 Task: Add Wild Cod Fillet Previously Frozen to the cart.
Action: Mouse moved to (17, 122)
Screenshot: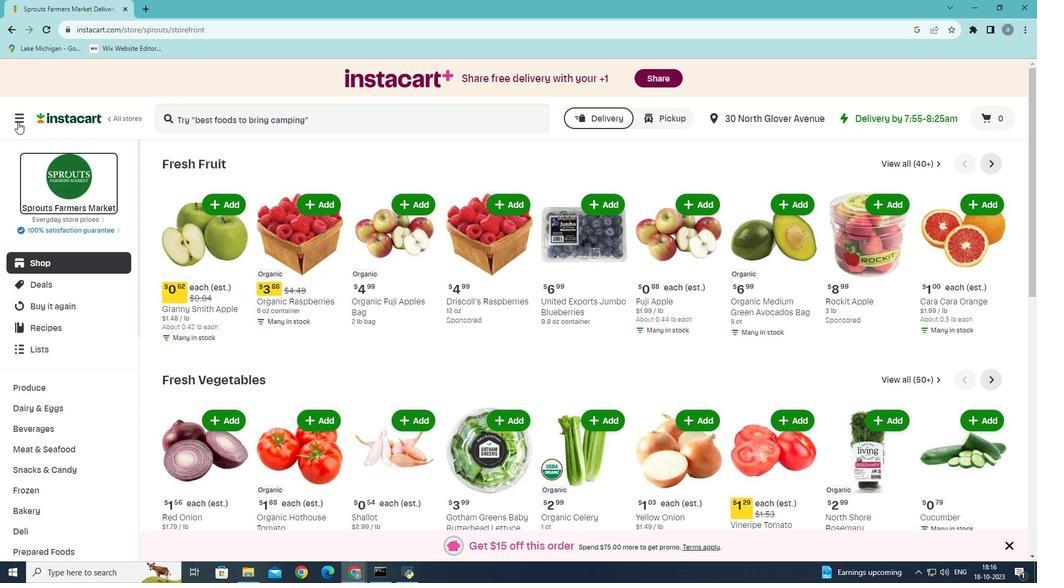
Action: Mouse pressed left at (17, 122)
Screenshot: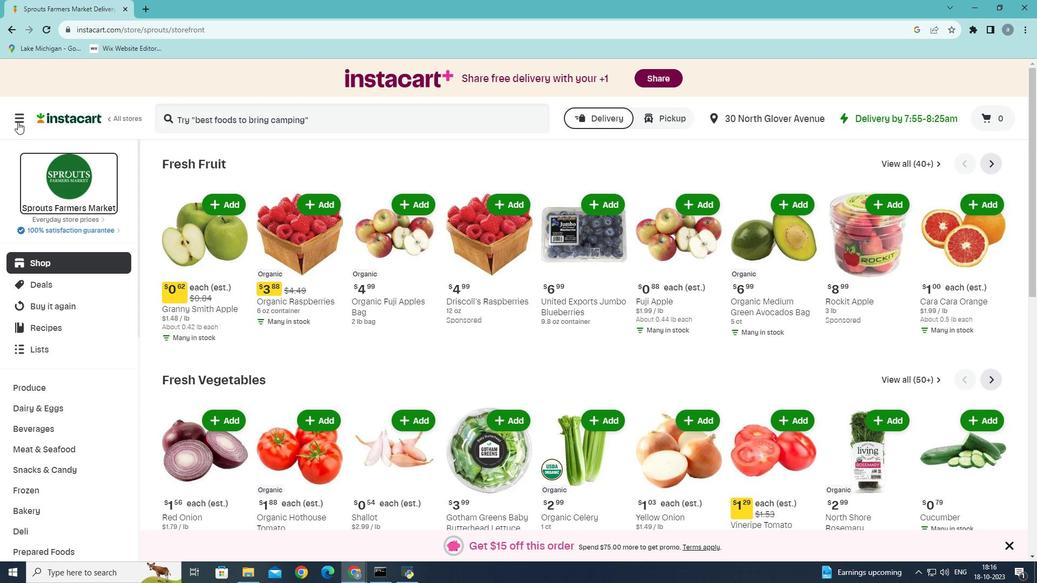 
Action: Mouse moved to (55, 319)
Screenshot: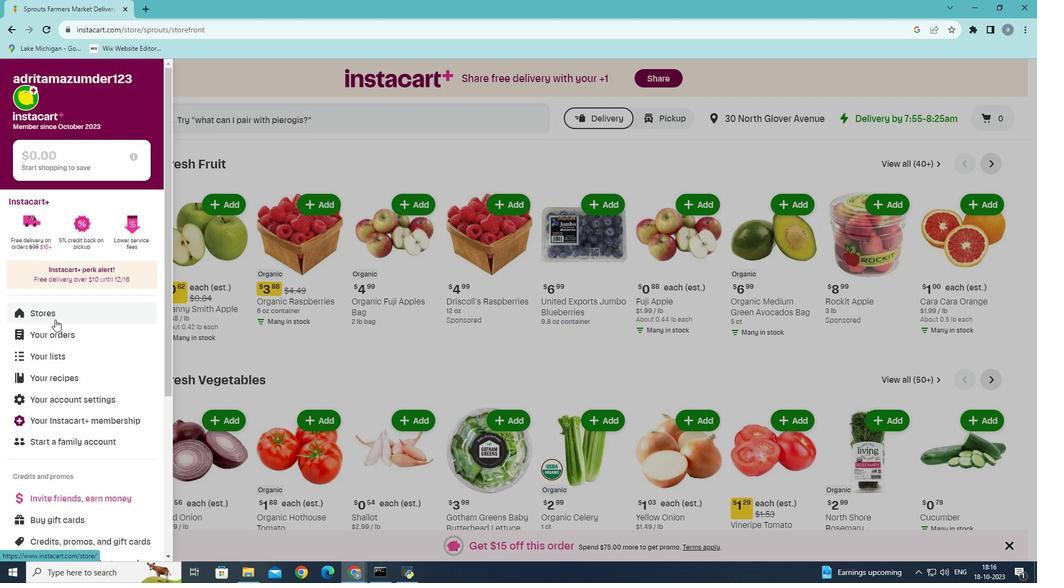 
Action: Mouse pressed left at (55, 319)
Screenshot: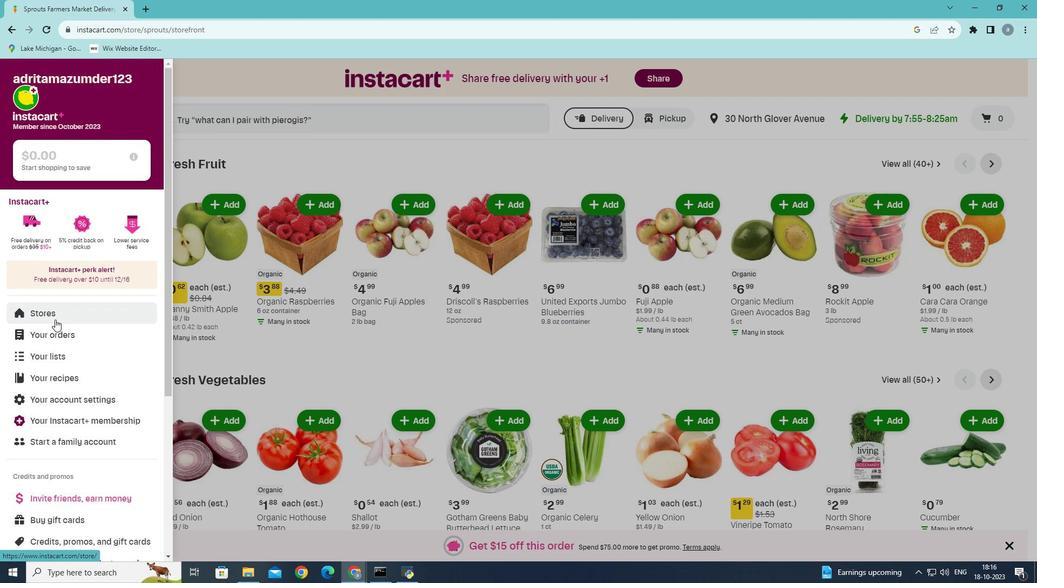 
Action: Mouse moved to (252, 115)
Screenshot: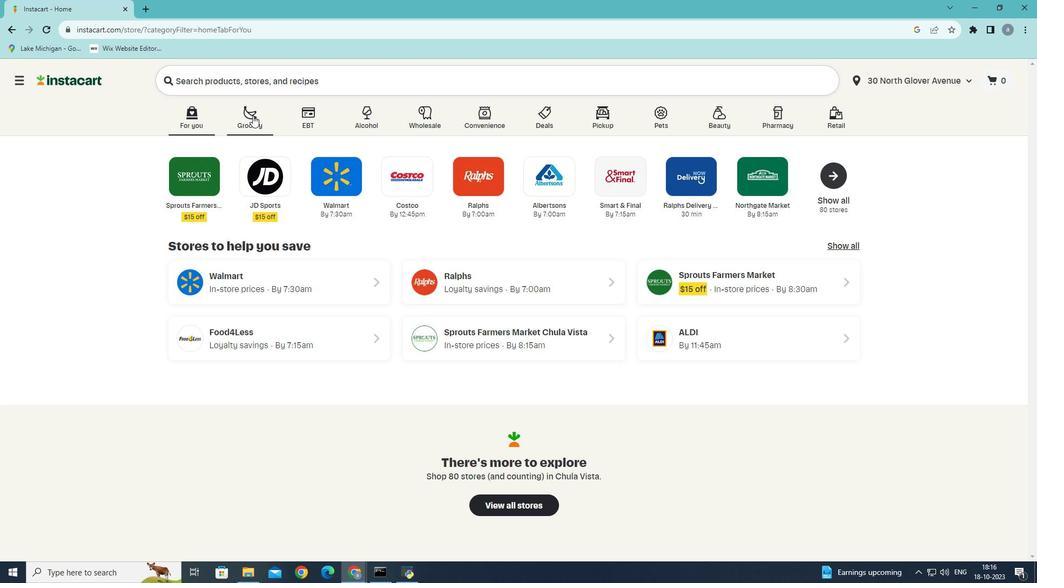 
Action: Mouse pressed left at (252, 115)
Screenshot: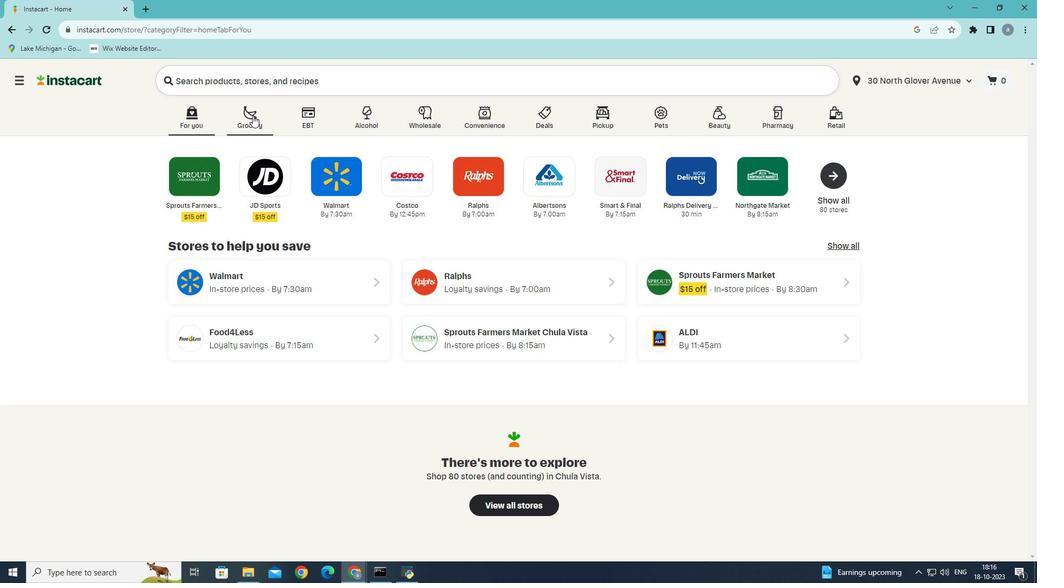 
Action: Mouse moved to (254, 314)
Screenshot: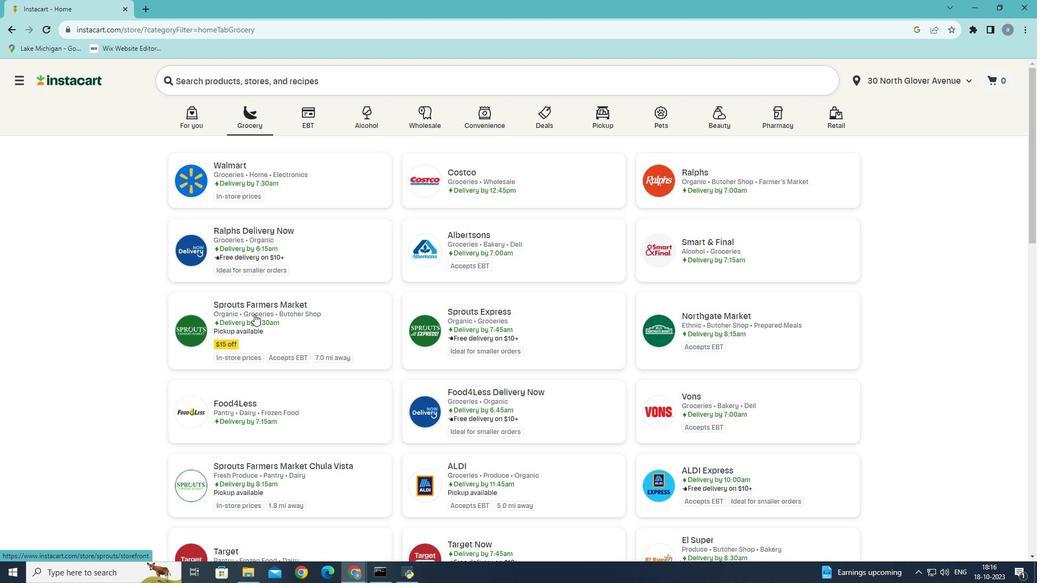 
Action: Mouse pressed left at (254, 314)
Screenshot: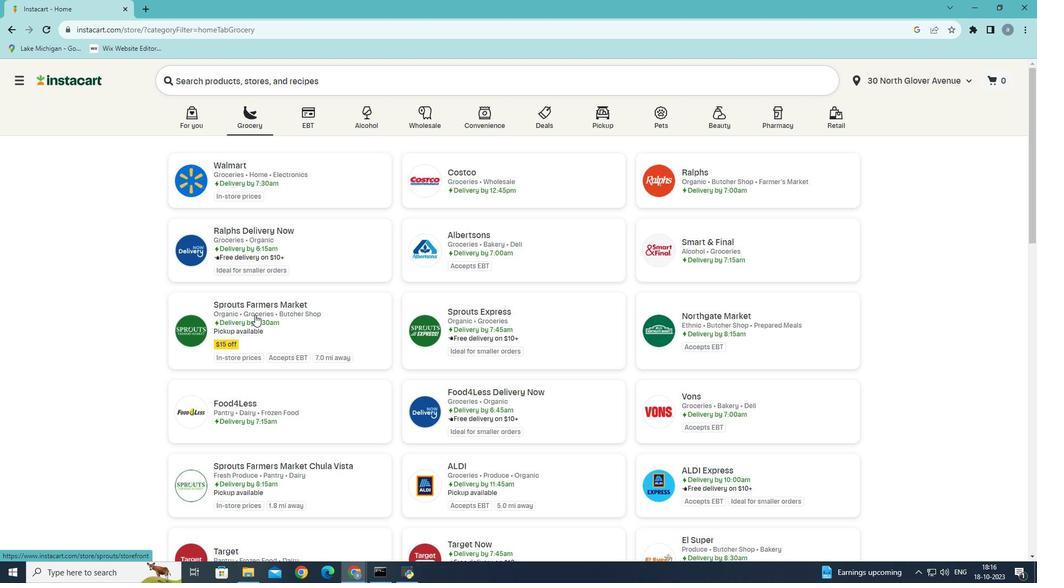 
Action: Mouse moved to (51, 448)
Screenshot: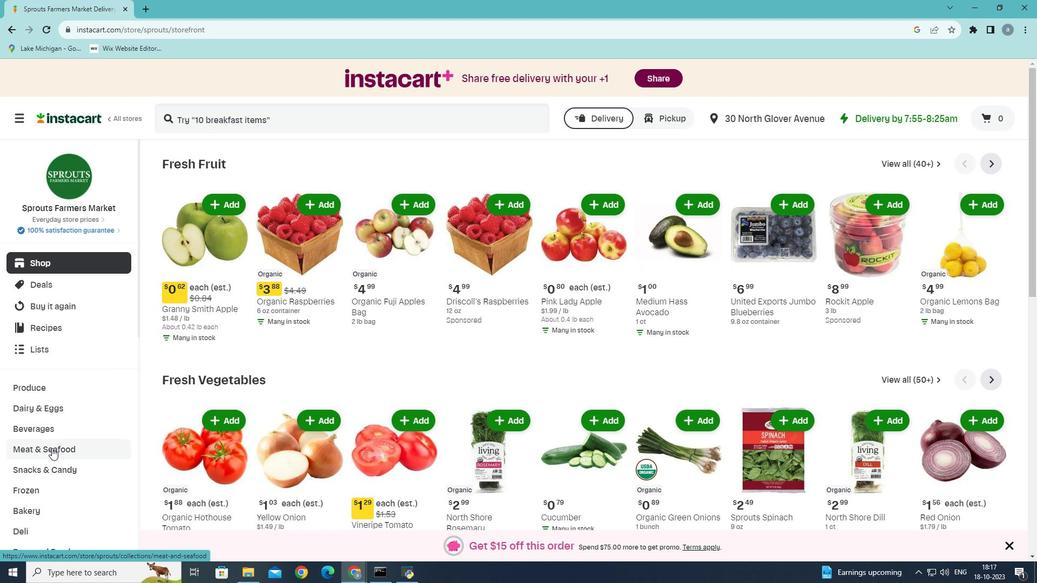 
Action: Mouse pressed left at (51, 448)
Screenshot: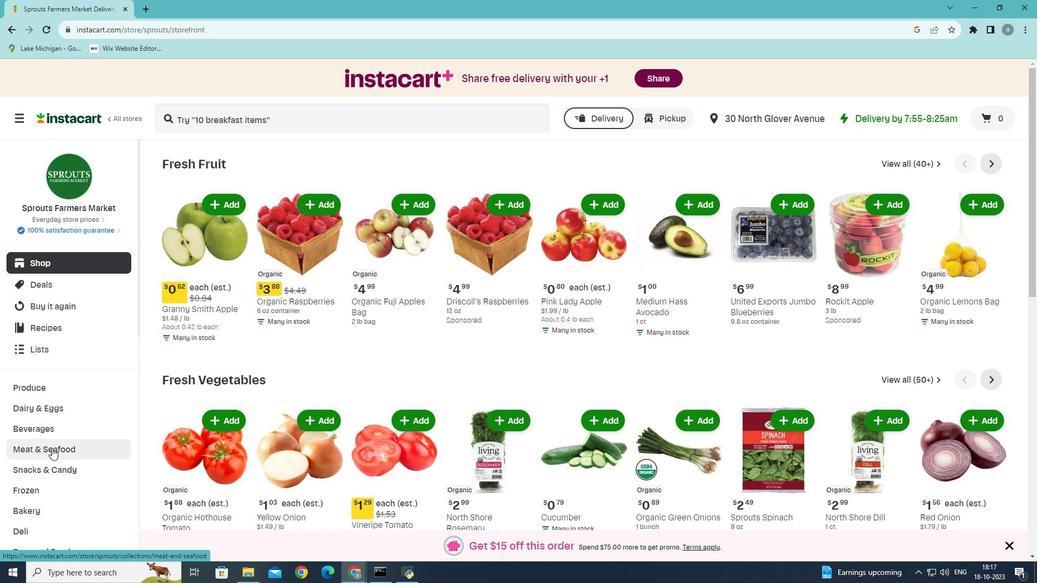 
Action: Mouse moved to (419, 189)
Screenshot: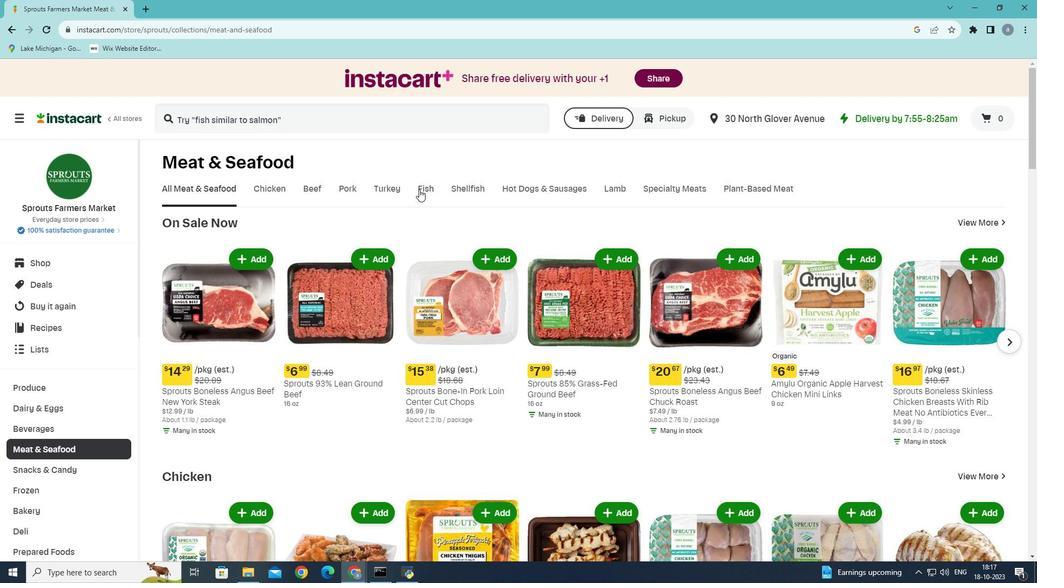 
Action: Mouse pressed left at (419, 189)
Screenshot: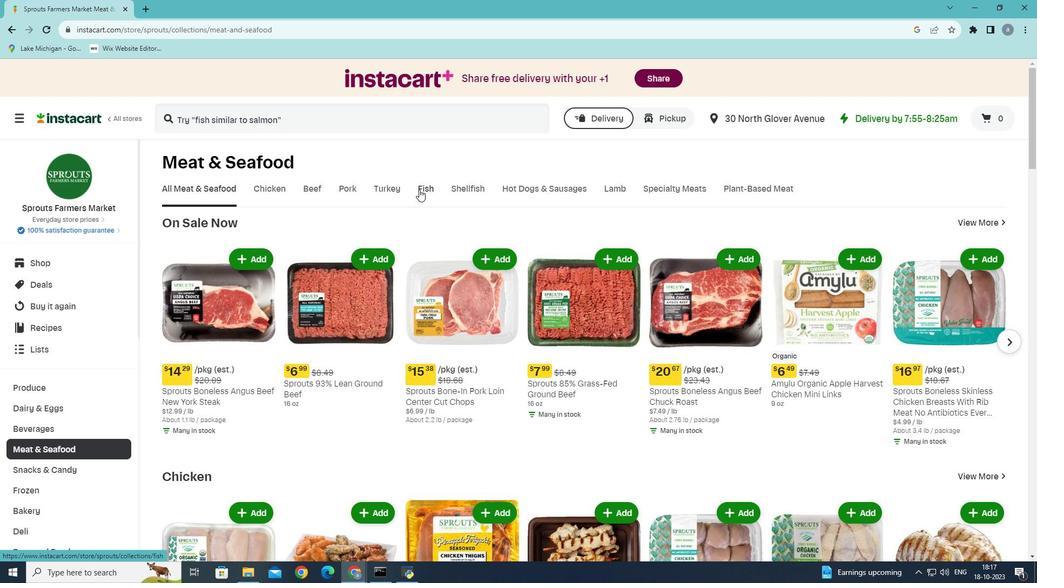 
Action: Mouse moved to (804, 458)
Screenshot: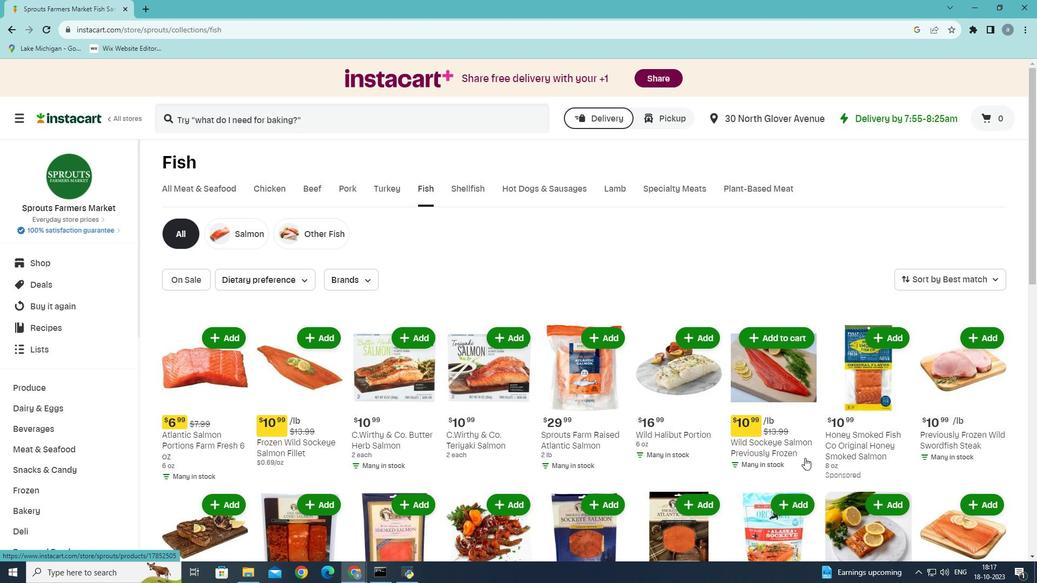 
Action: Mouse scrolled (804, 457) with delta (0, 0)
Screenshot: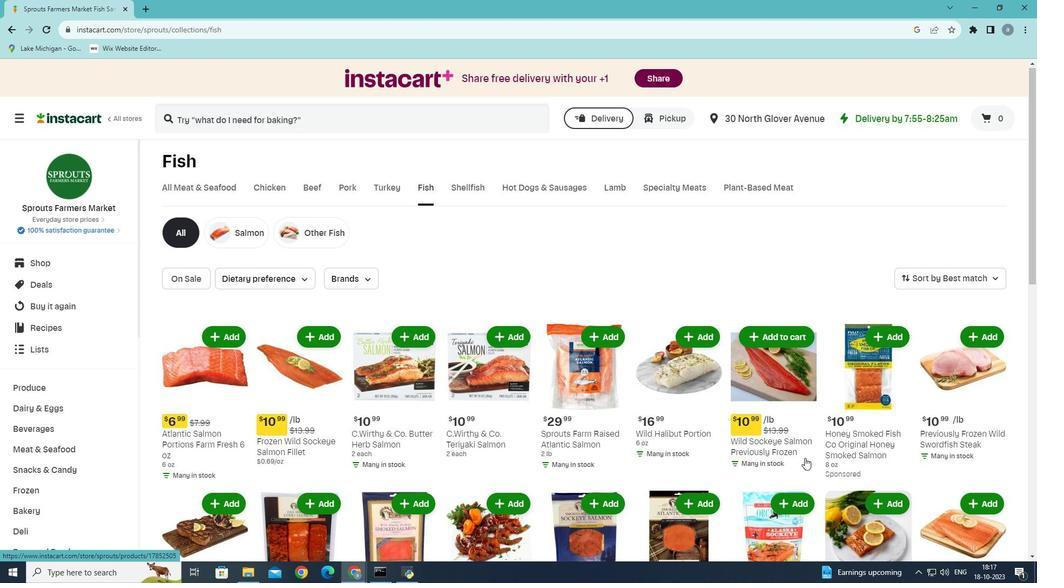 
Action: Mouse scrolled (804, 457) with delta (0, 0)
Screenshot: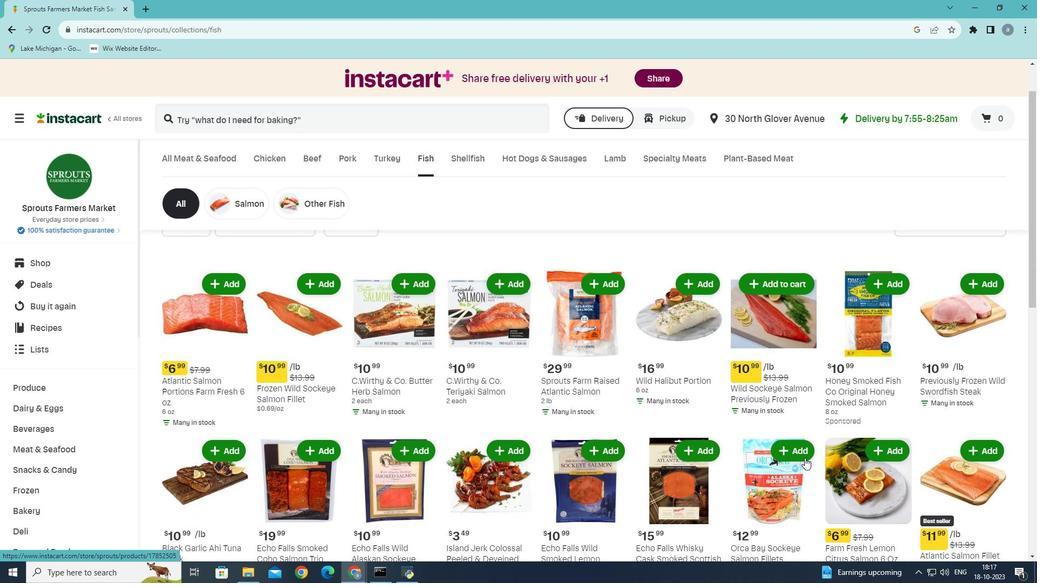 
Action: Mouse moved to (804, 458)
Screenshot: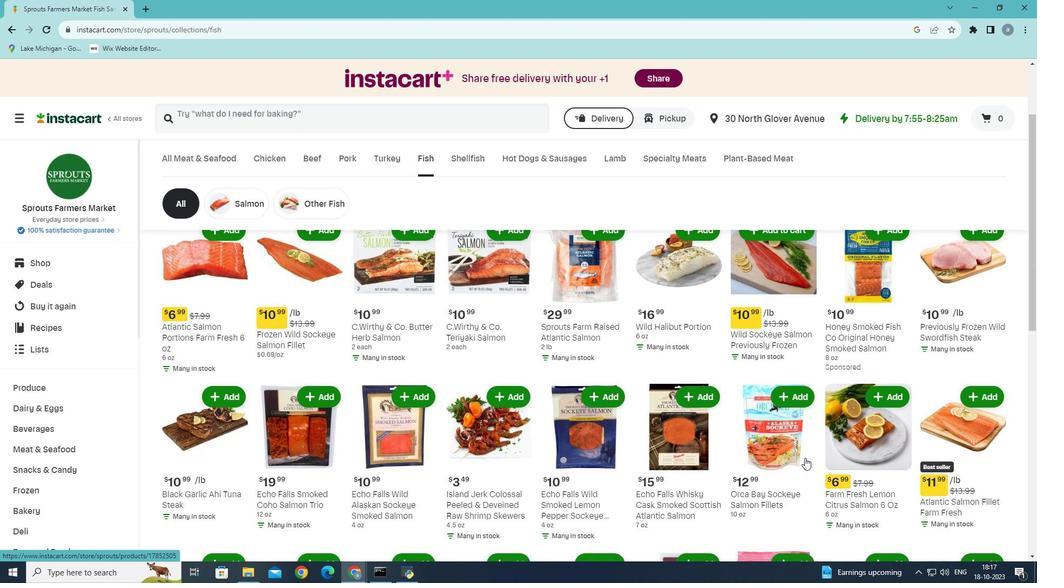 
Action: Mouse scrolled (804, 457) with delta (0, 0)
Screenshot: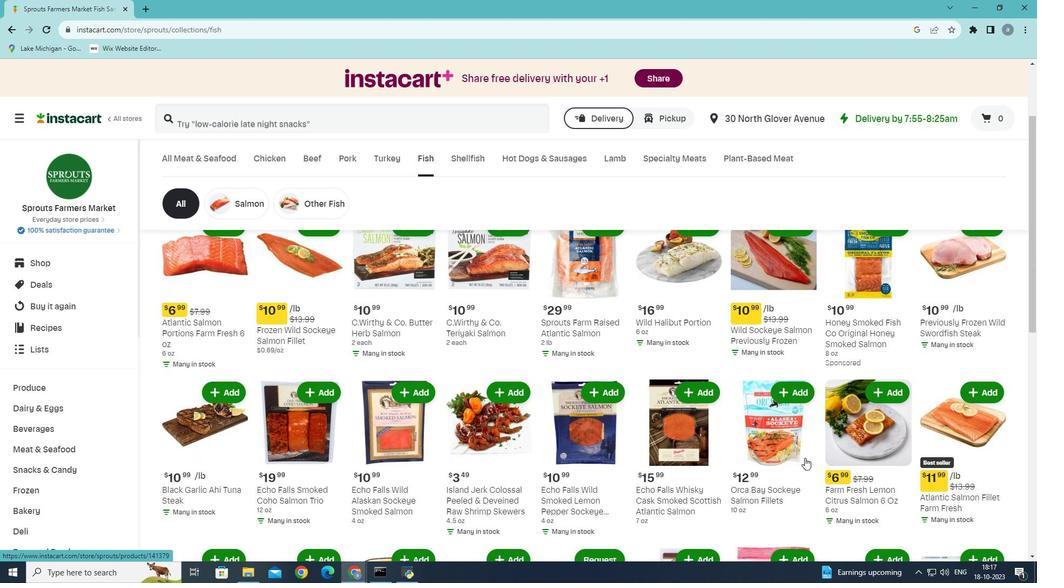 
Action: Mouse moved to (794, 455)
Screenshot: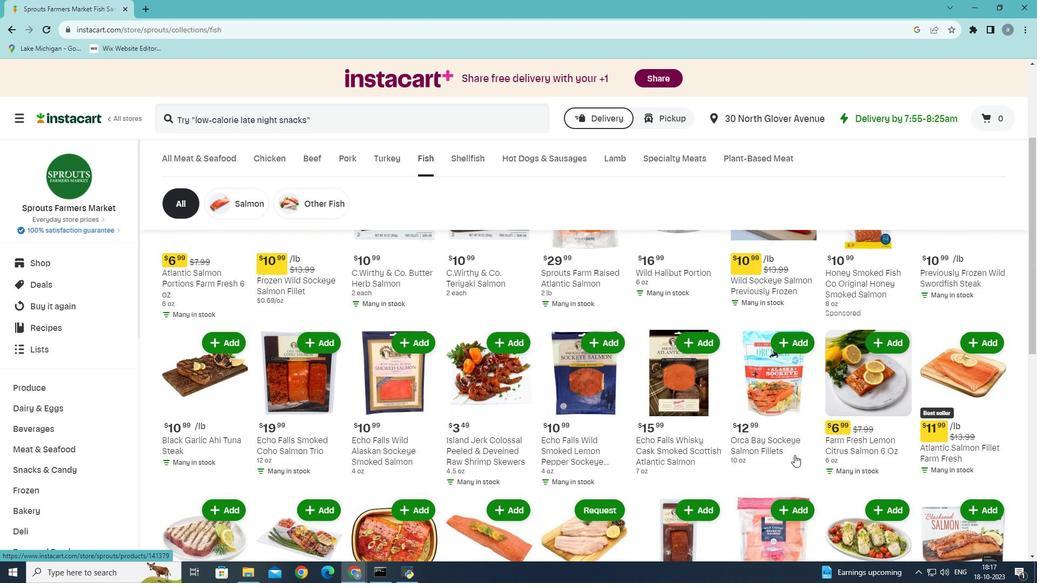 
Action: Mouse scrolled (794, 454) with delta (0, 0)
Screenshot: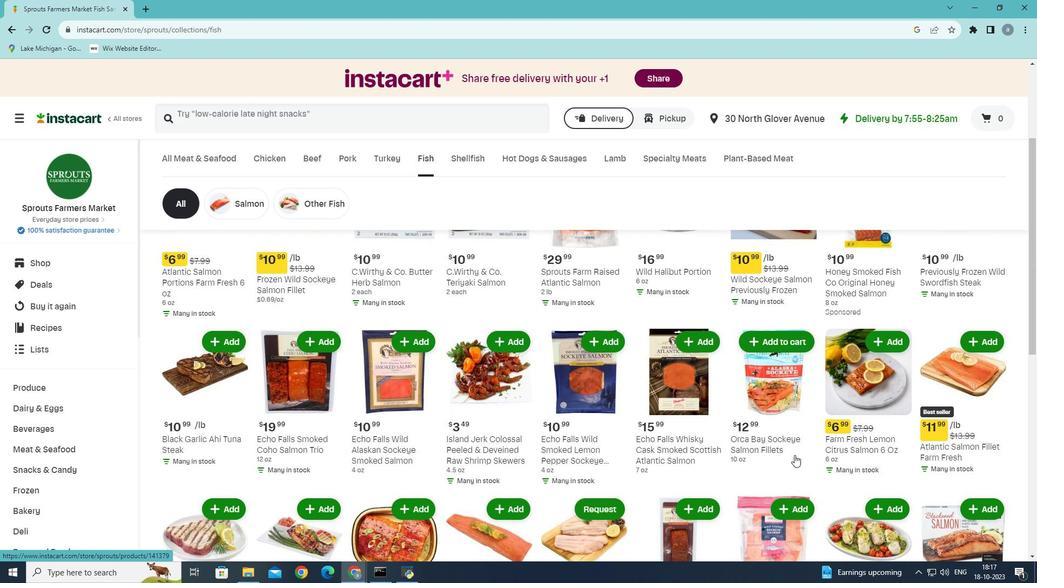 
Action: Mouse moved to (816, 435)
Screenshot: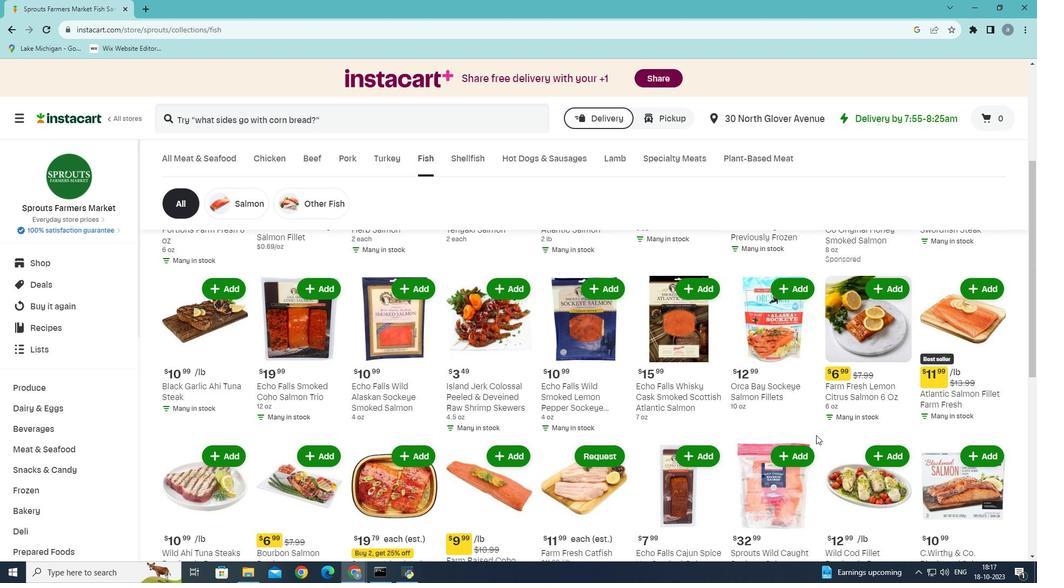 
Action: Mouse scrolled (816, 434) with delta (0, 0)
Screenshot: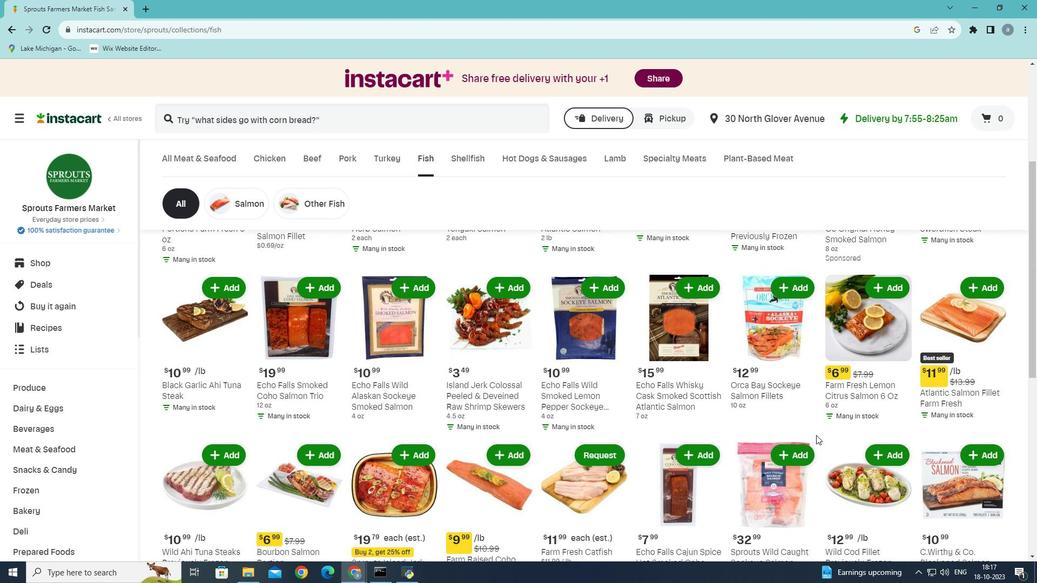 
Action: Mouse scrolled (816, 434) with delta (0, 0)
Screenshot: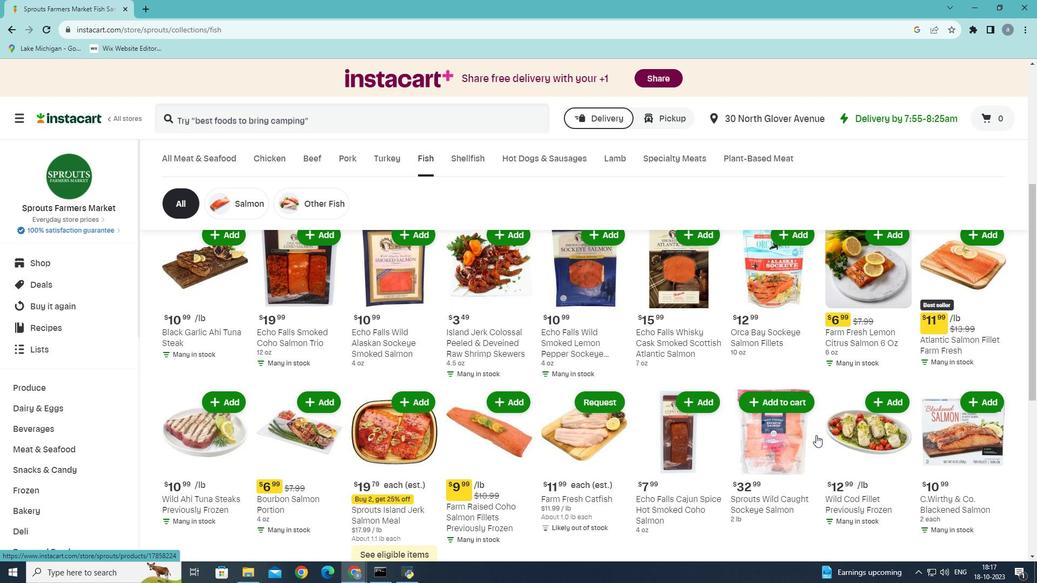 
Action: Mouse moved to (817, 435)
Screenshot: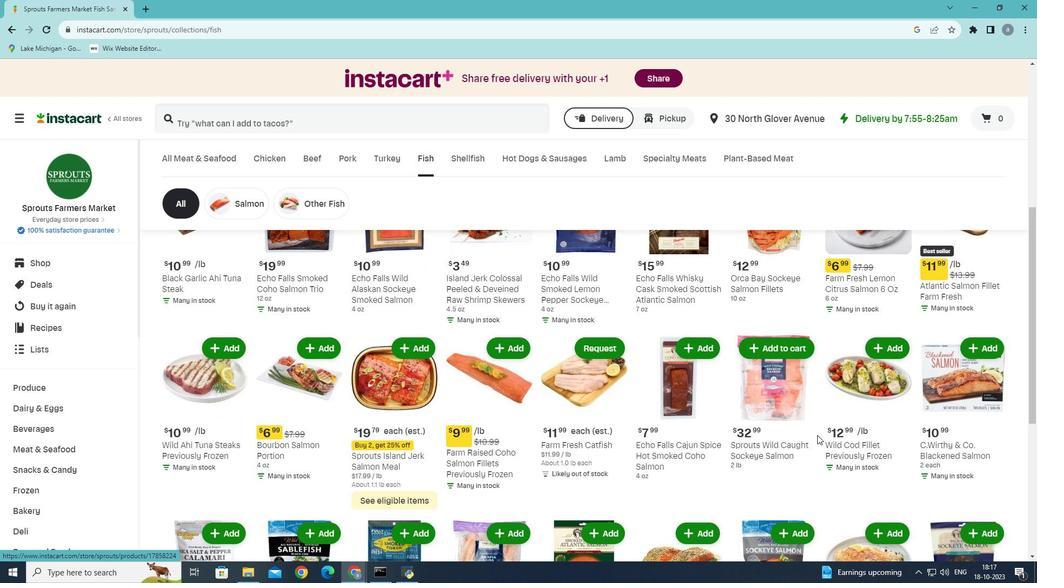 
Action: Mouse scrolled (817, 434) with delta (0, 0)
Screenshot: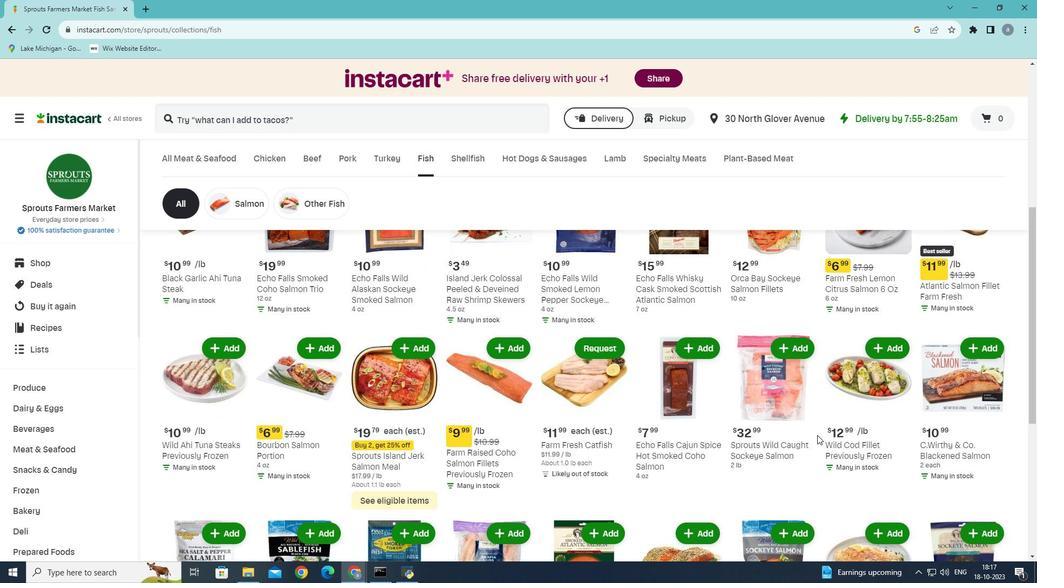 
Action: Mouse moved to (878, 287)
Screenshot: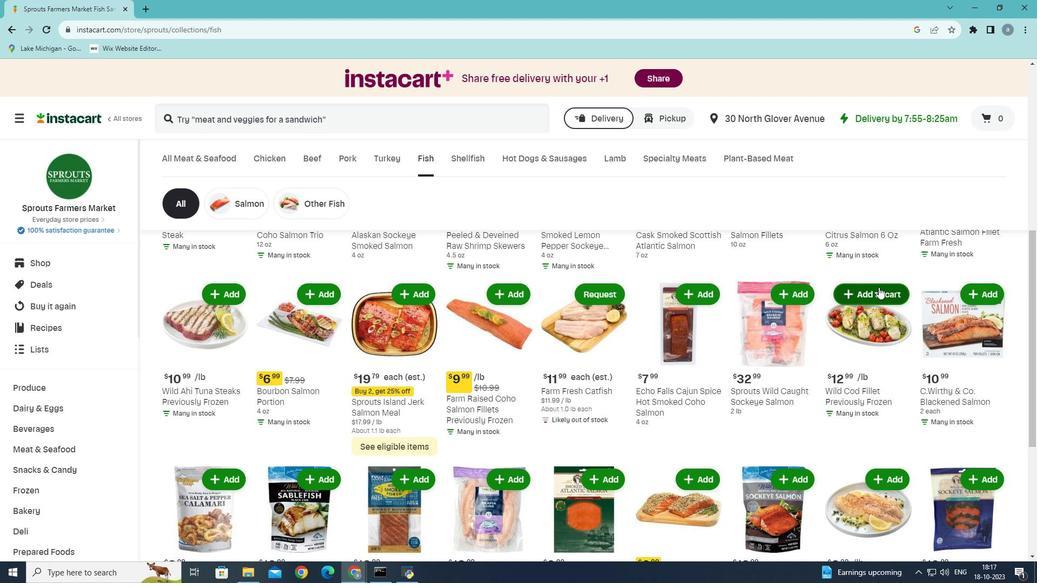 
Action: Mouse pressed left at (878, 287)
Screenshot: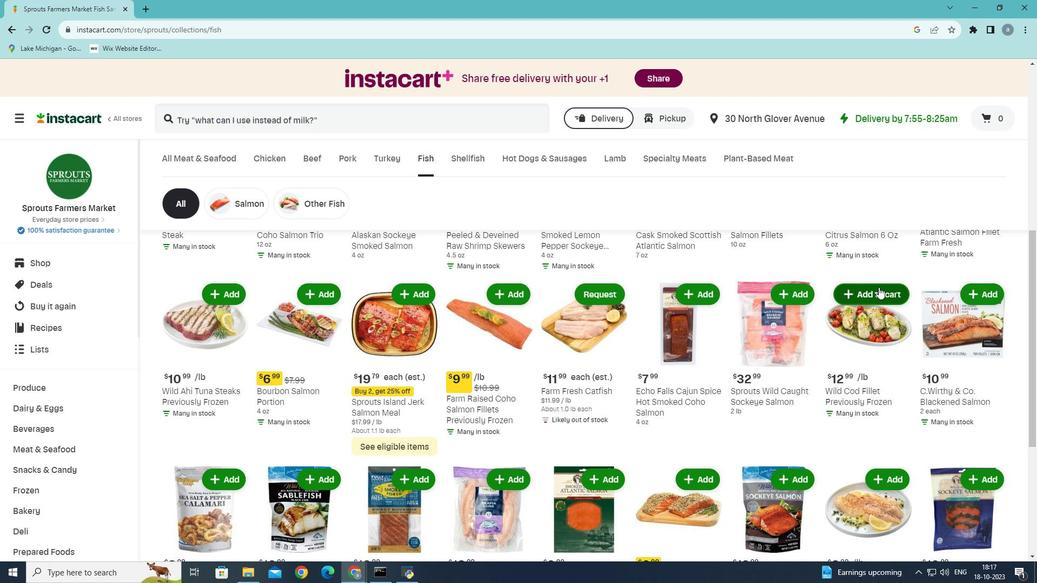 
Action: Mouse moved to (732, 303)
Screenshot: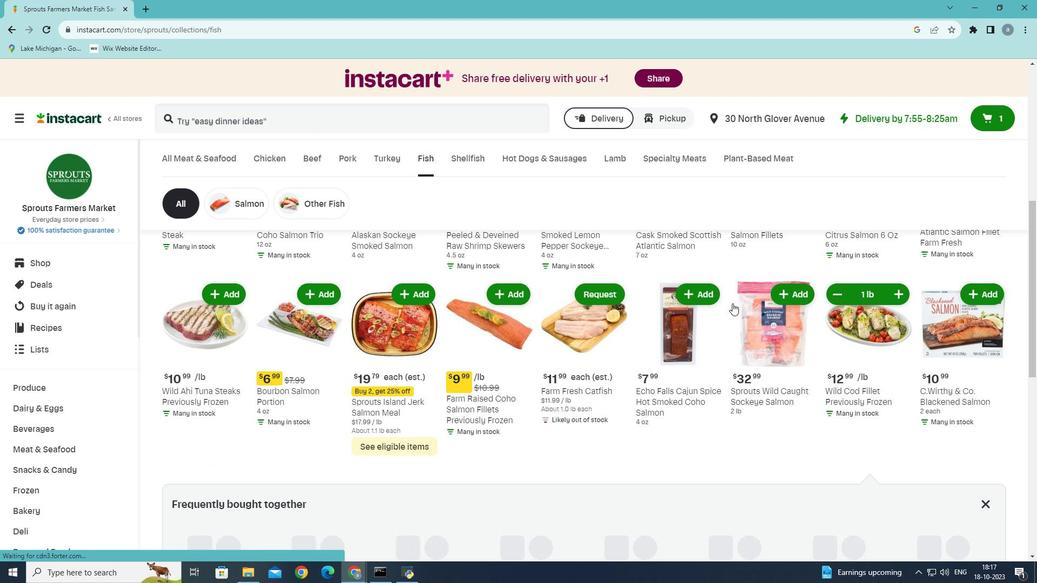 
